Task: Choose yes, delete Hitesh Gulati message.
Action: Mouse moved to (635, 84)
Screenshot: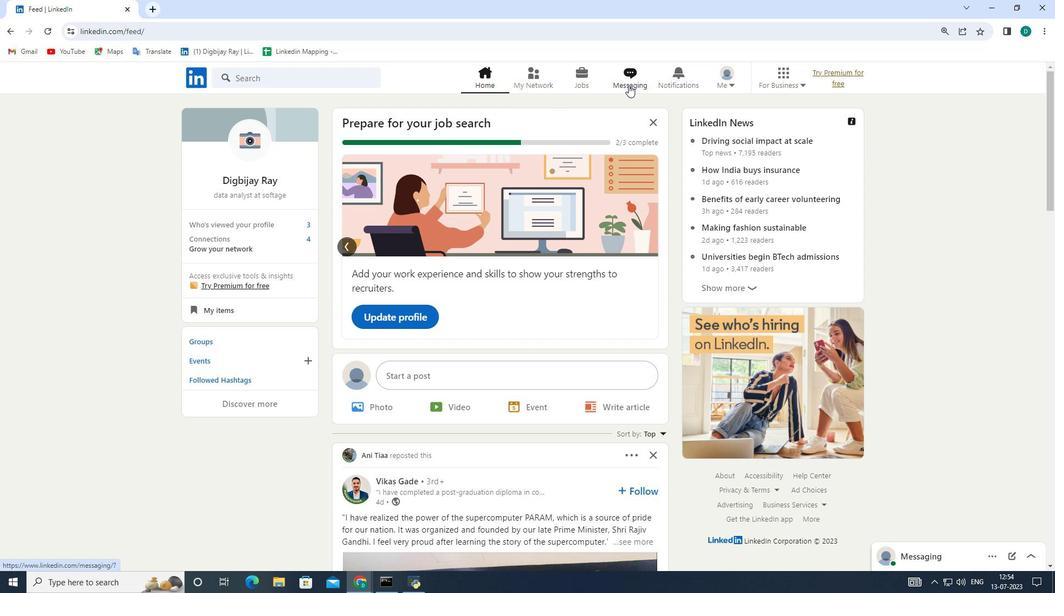 
Action: Mouse pressed left at (635, 84)
Screenshot: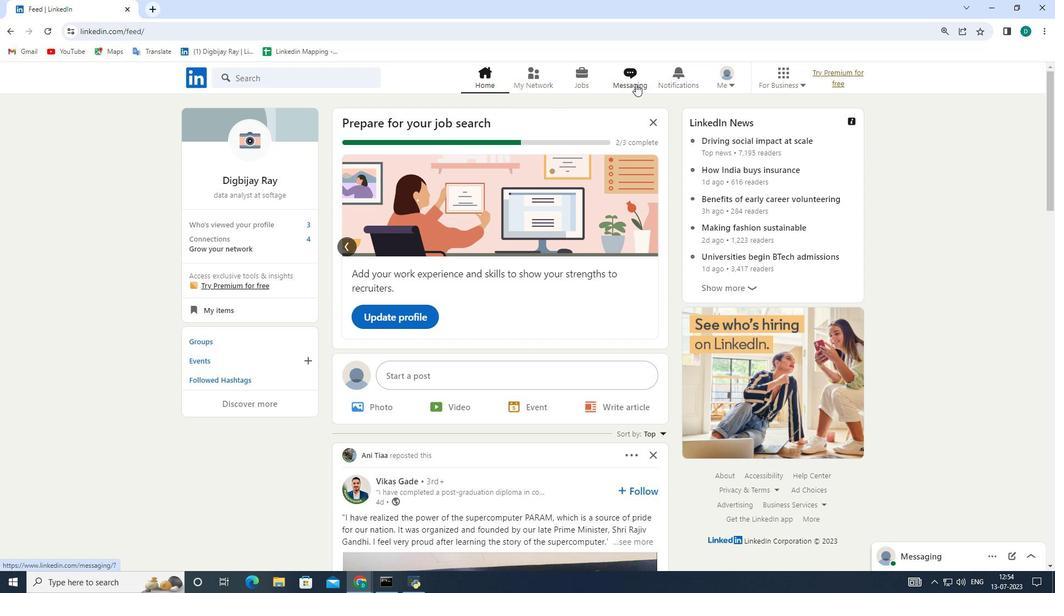 
Action: Mouse moved to (592, 122)
Screenshot: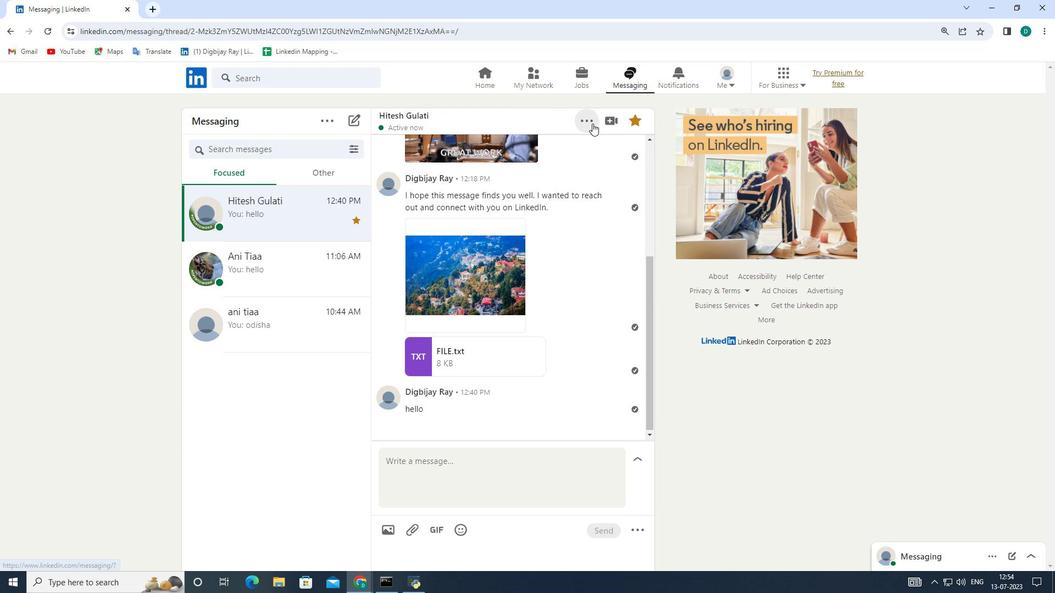 
Action: Mouse pressed left at (592, 122)
Screenshot: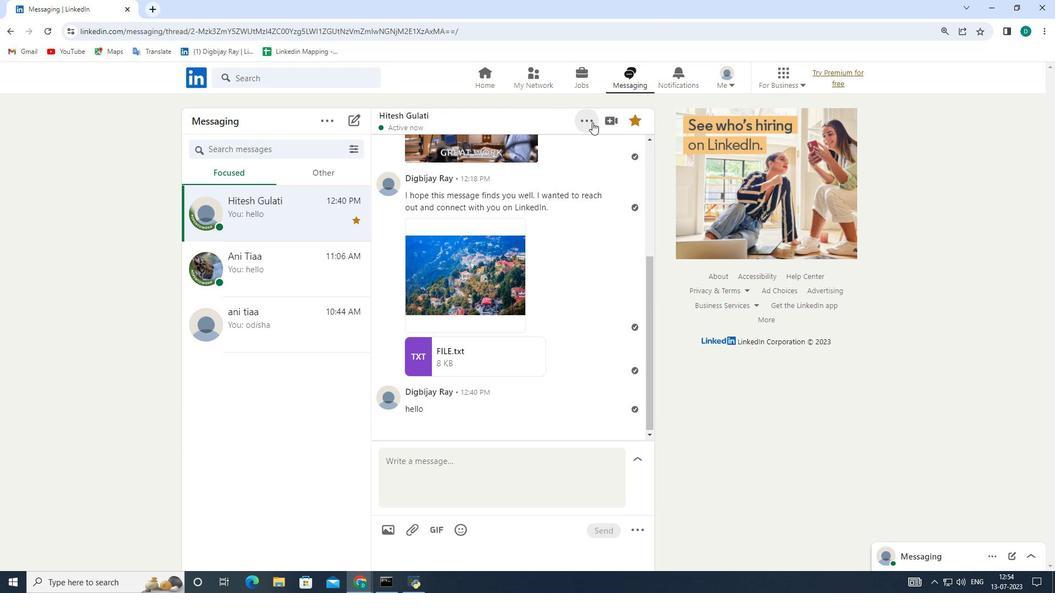 
Action: Mouse moved to (535, 212)
Screenshot: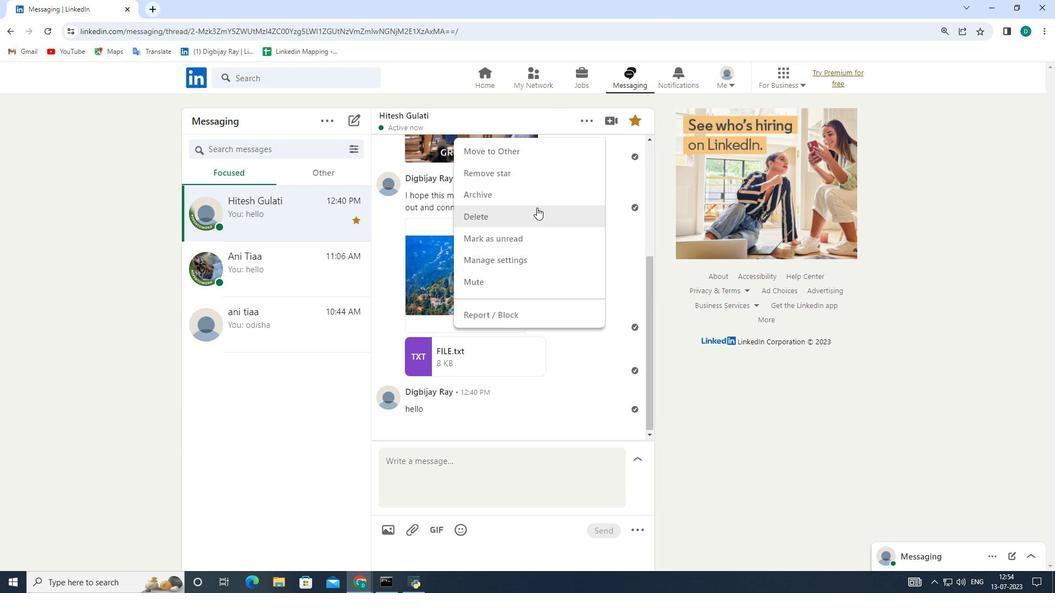 
Action: Mouse pressed left at (535, 212)
Screenshot: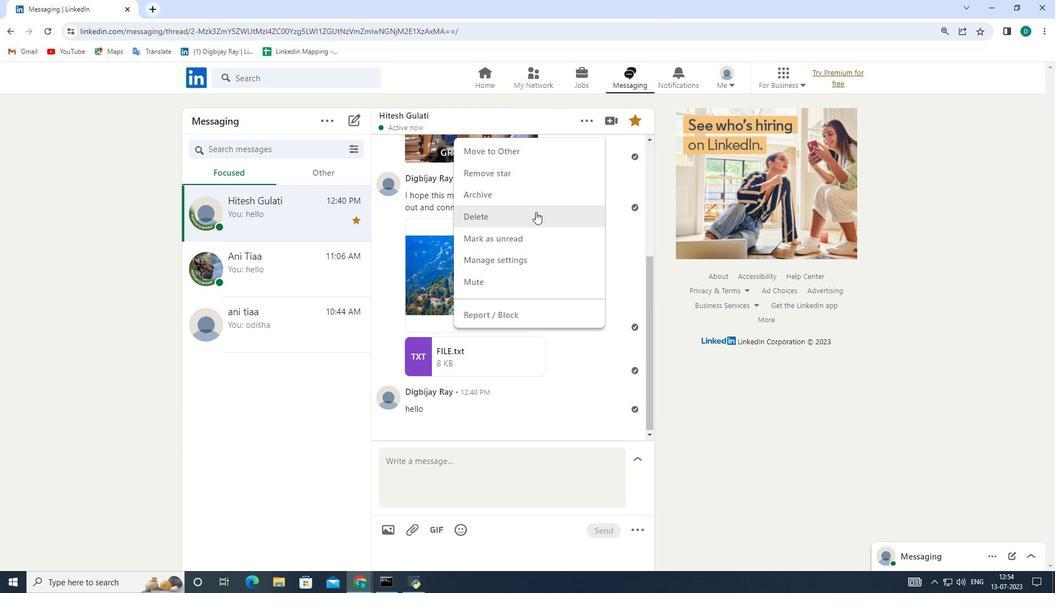 
Action: Mouse moved to (645, 184)
Screenshot: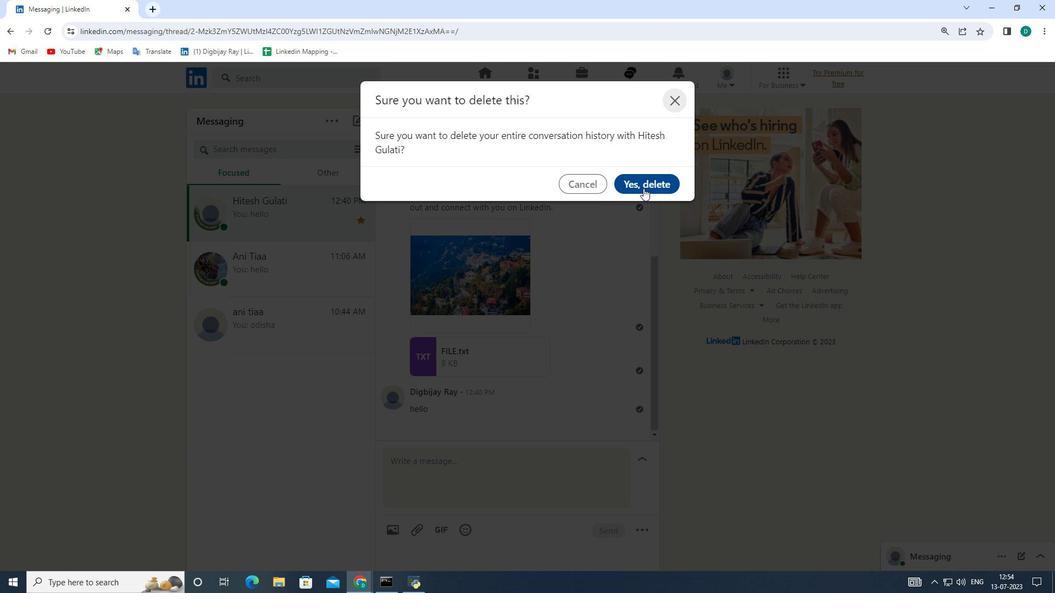 
Action: Mouse pressed left at (645, 184)
Screenshot: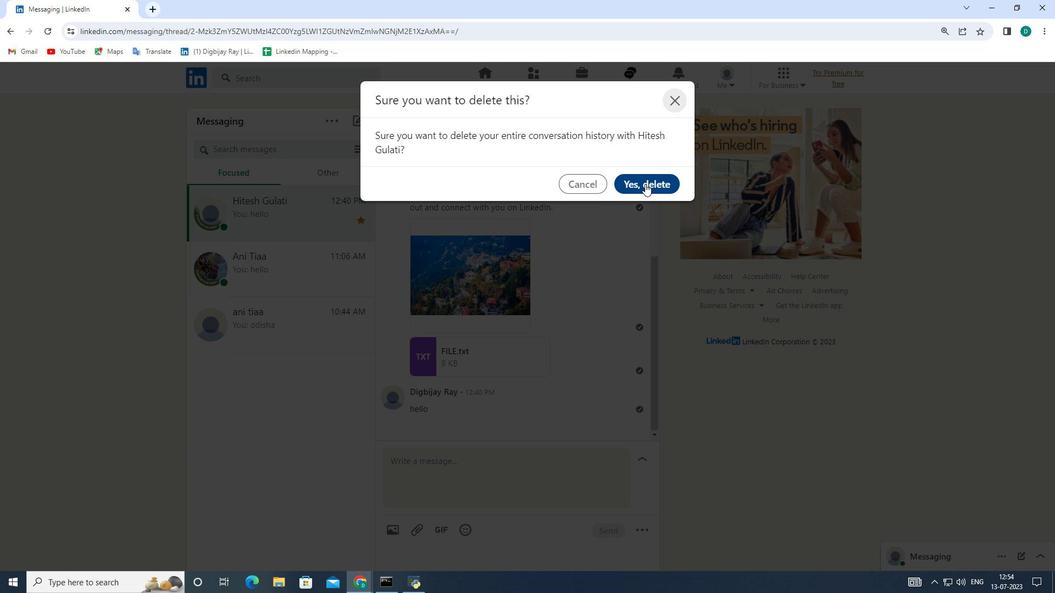 
